 Task: Add Aura Bora Cactus Rose, Herbal Sparkling Water to the cart.
Action: Mouse pressed left at (25, 91)
Screenshot: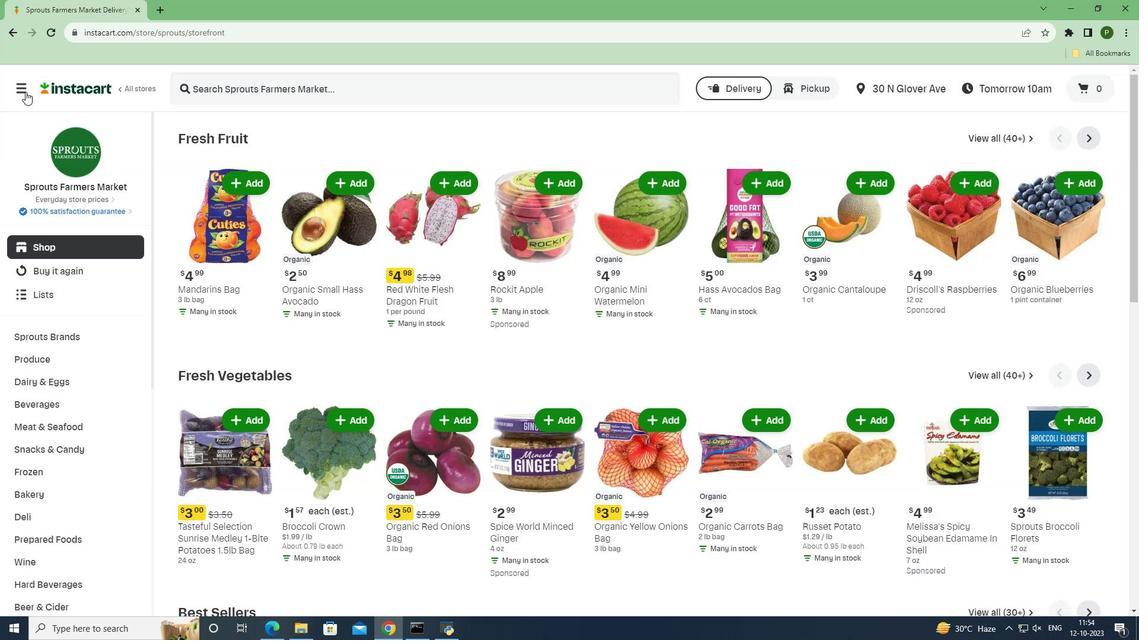 
Action: Mouse moved to (84, 316)
Screenshot: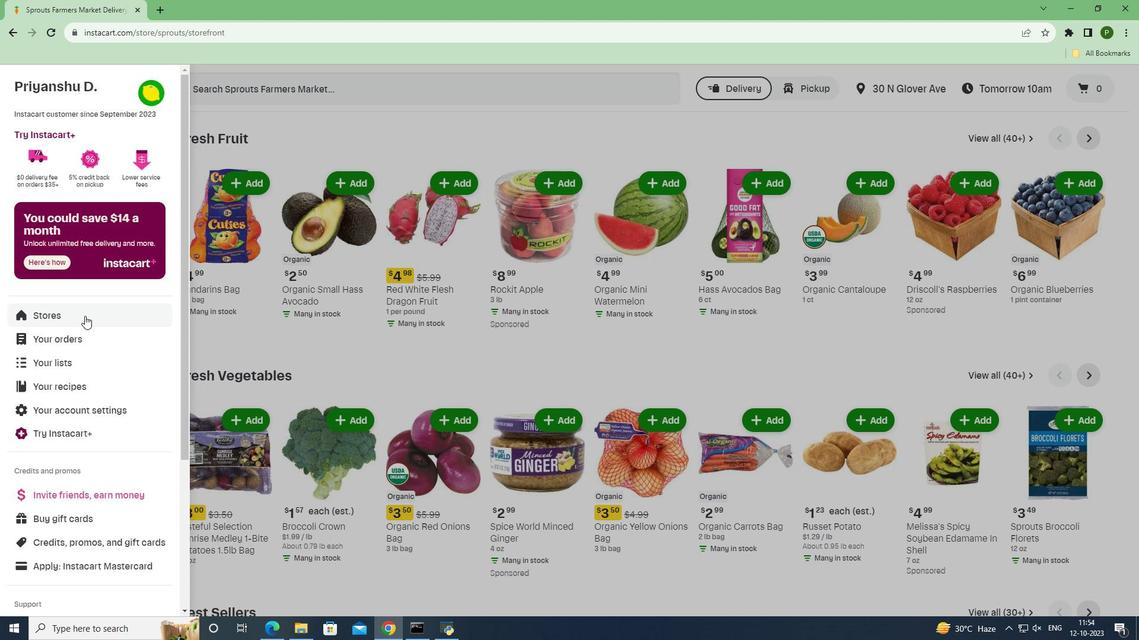 
Action: Mouse pressed left at (84, 316)
Screenshot: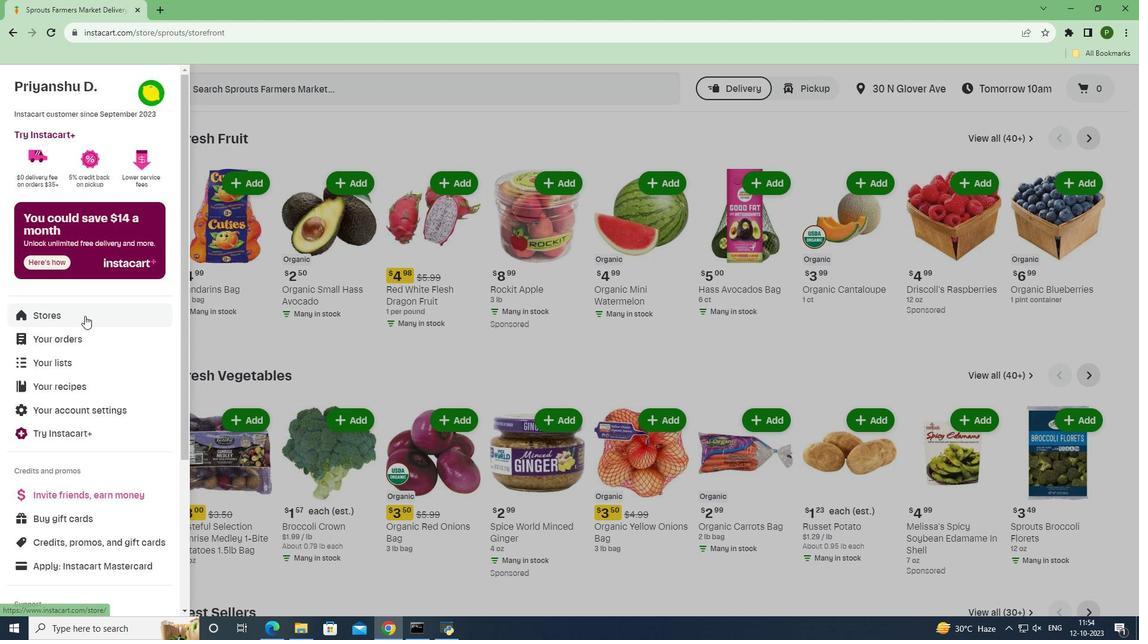 
Action: Mouse moved to (256, 131)
Screenshot: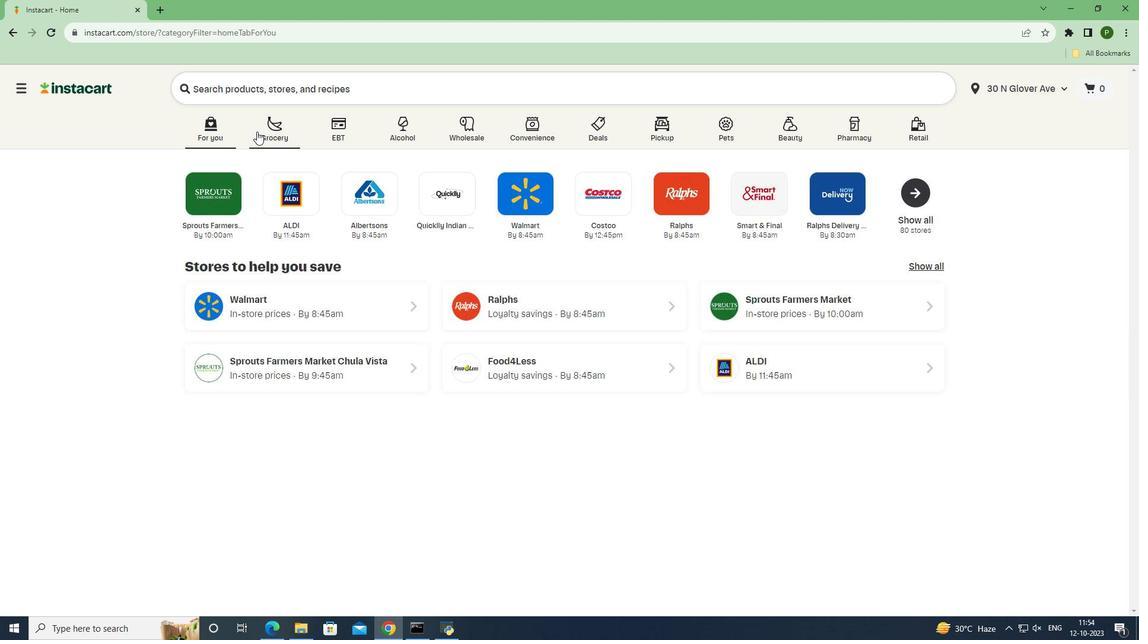 
Action: Mouse pressed left at (256, 131)
Screenshot: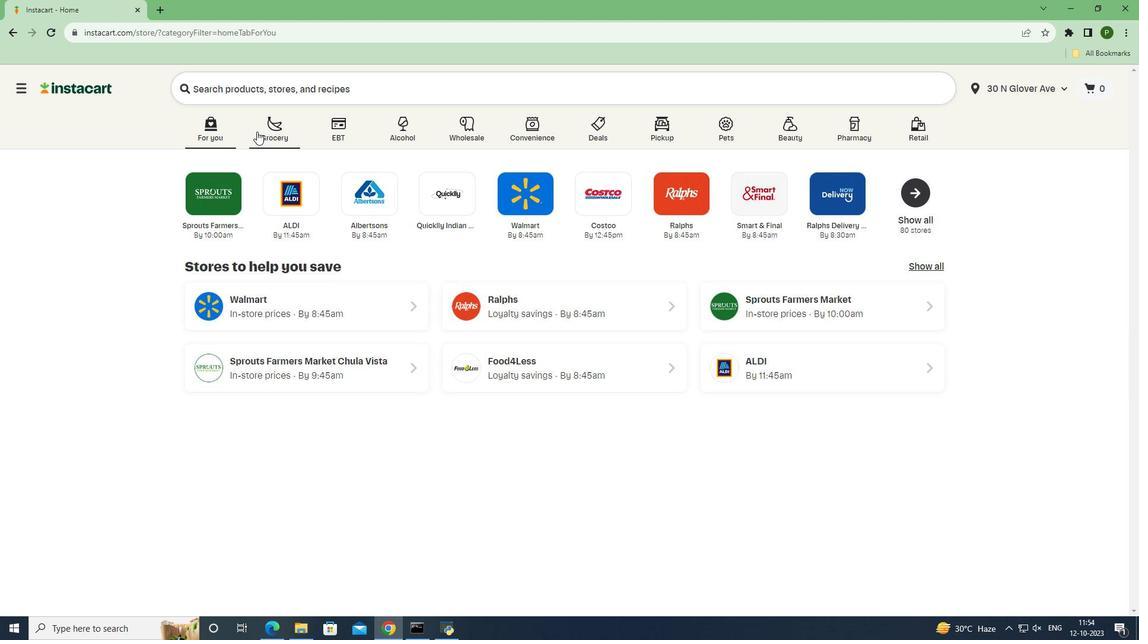 
Action: Mouse moved to (481, 264)
Screenshot: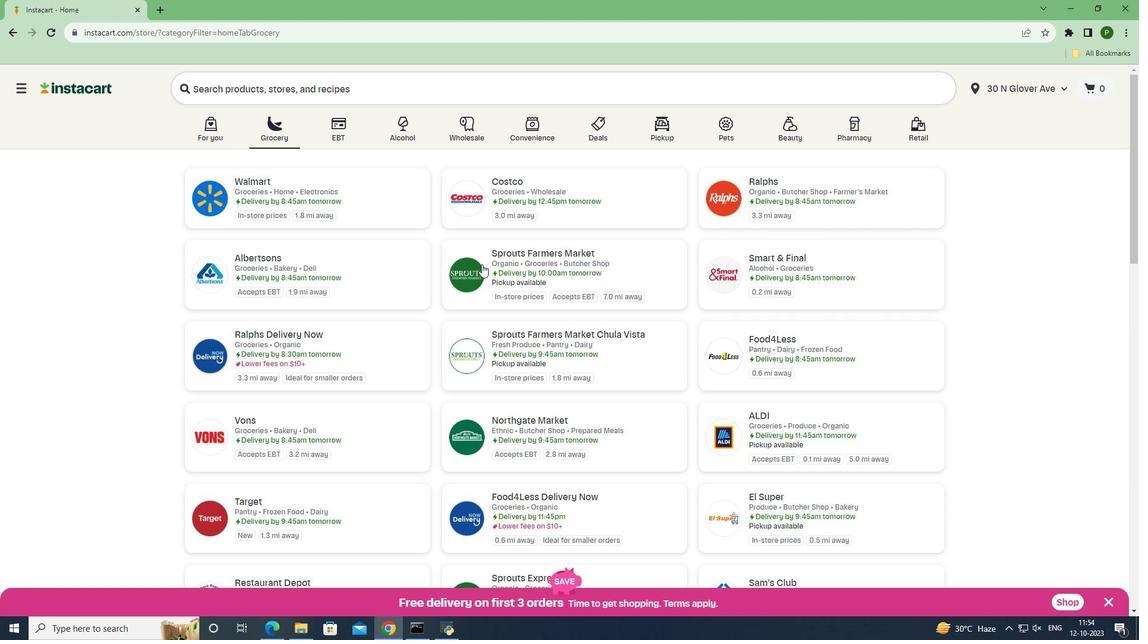 
Action: Mouse pressed left at (481, 264)
Screenshot: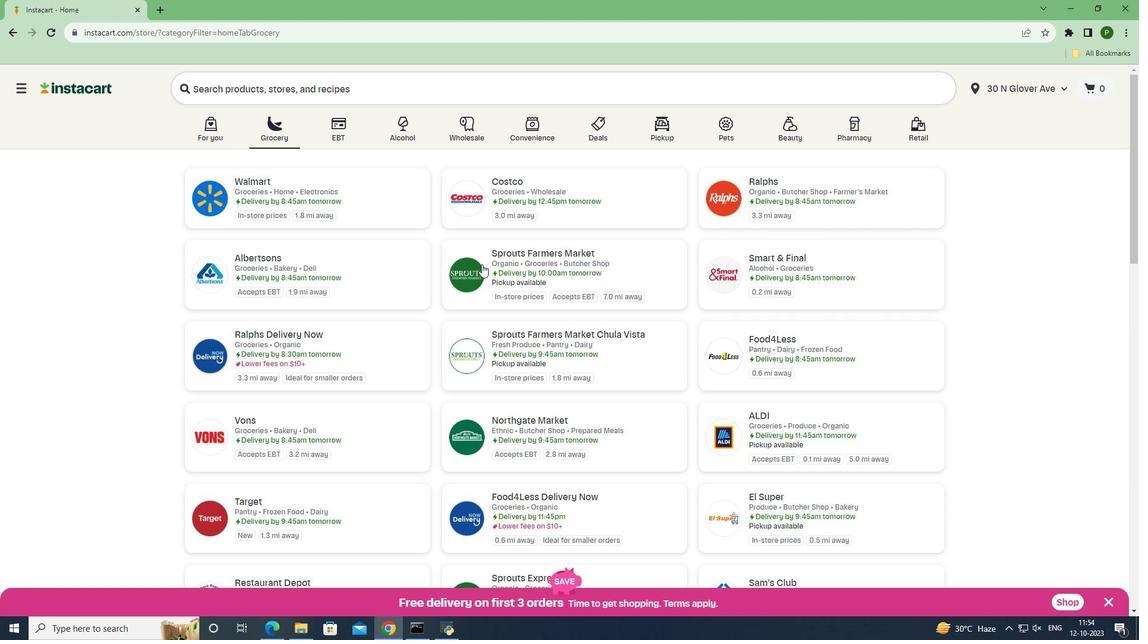
Action: Mouse moved to (83, 409)
Screenshot: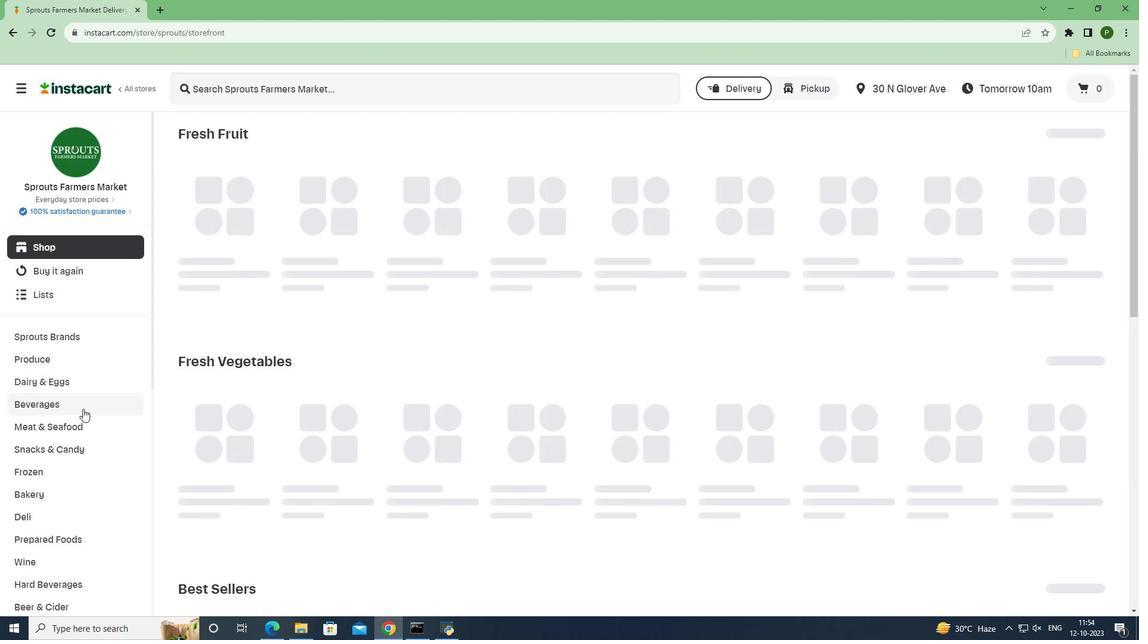 
Action: Mouse pressed left at (83, 409)
Screenshot: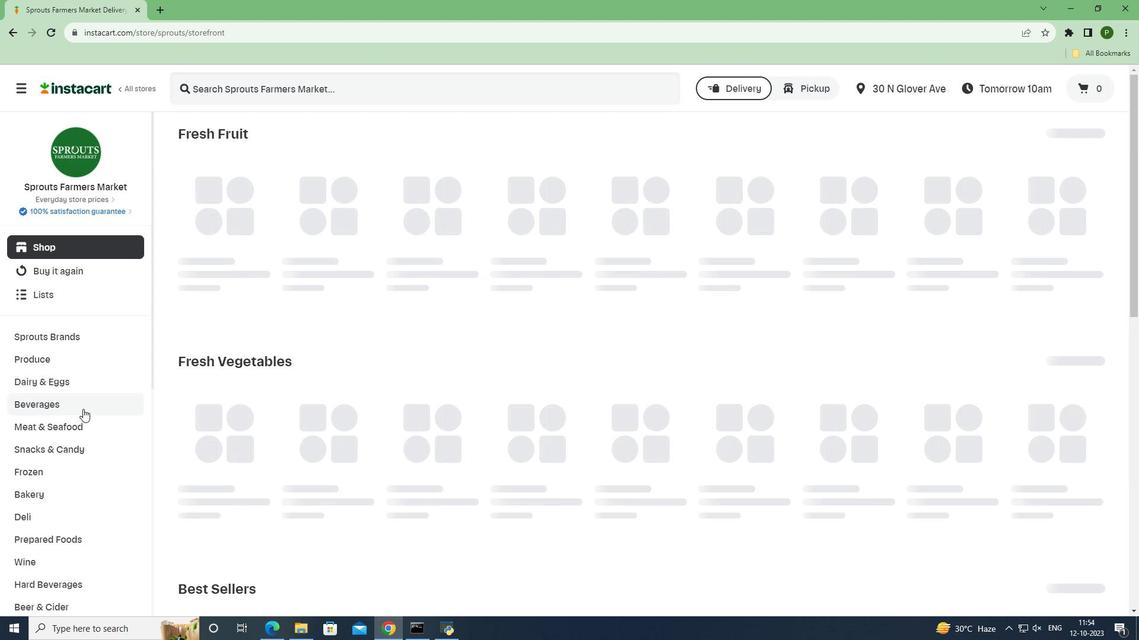 
Action: Mouse moved to (522, 164)
Screenshot: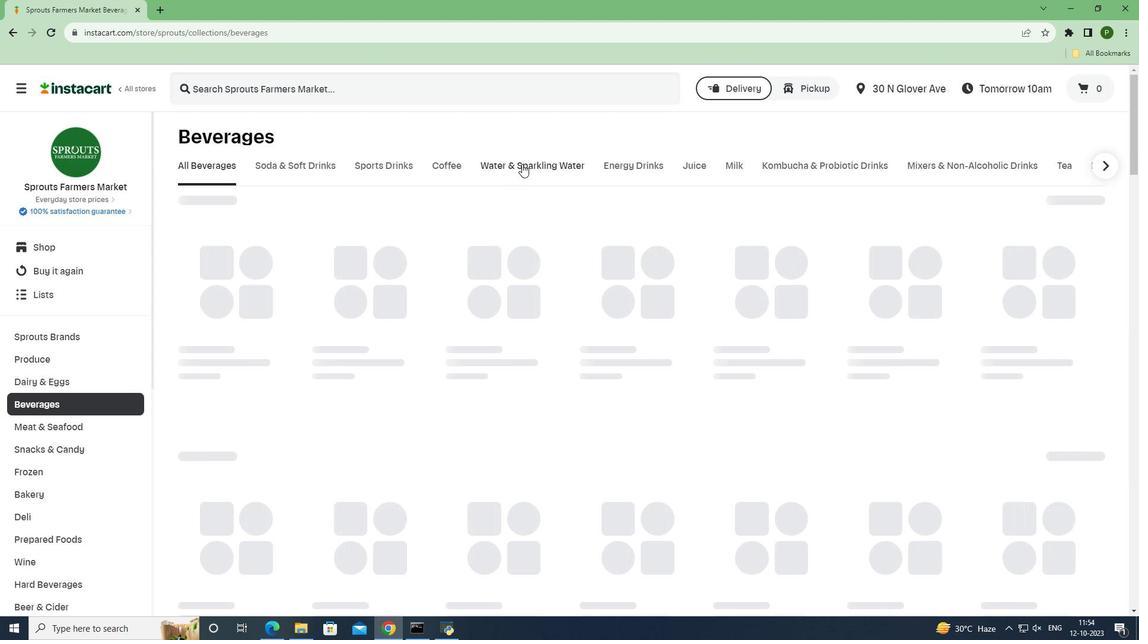 
Action: Mouse pressed left at (522, 164)
Screenshot: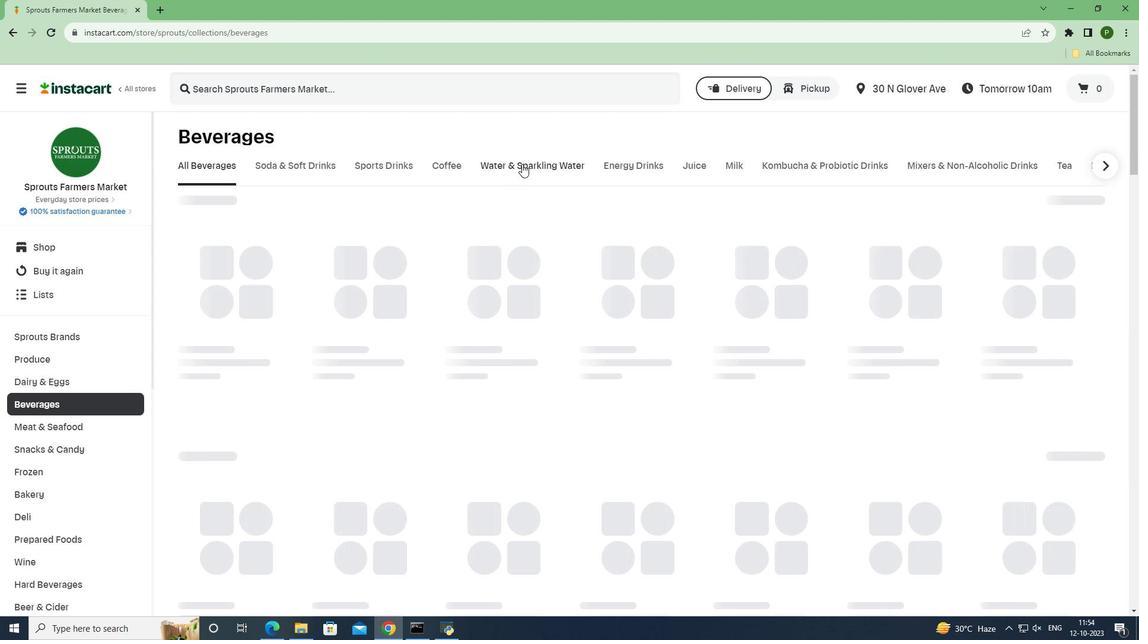 
Action: Mouse moved to (374, 89)
Screenshot: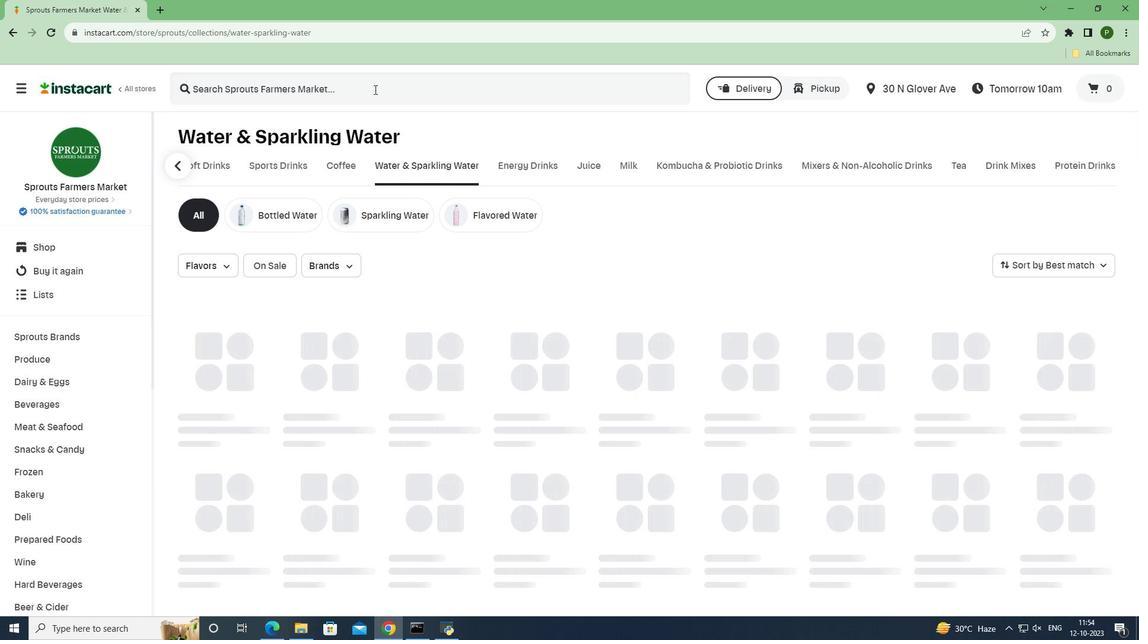 
Action: Mouse pressed left at (374, 89)
Screenshot: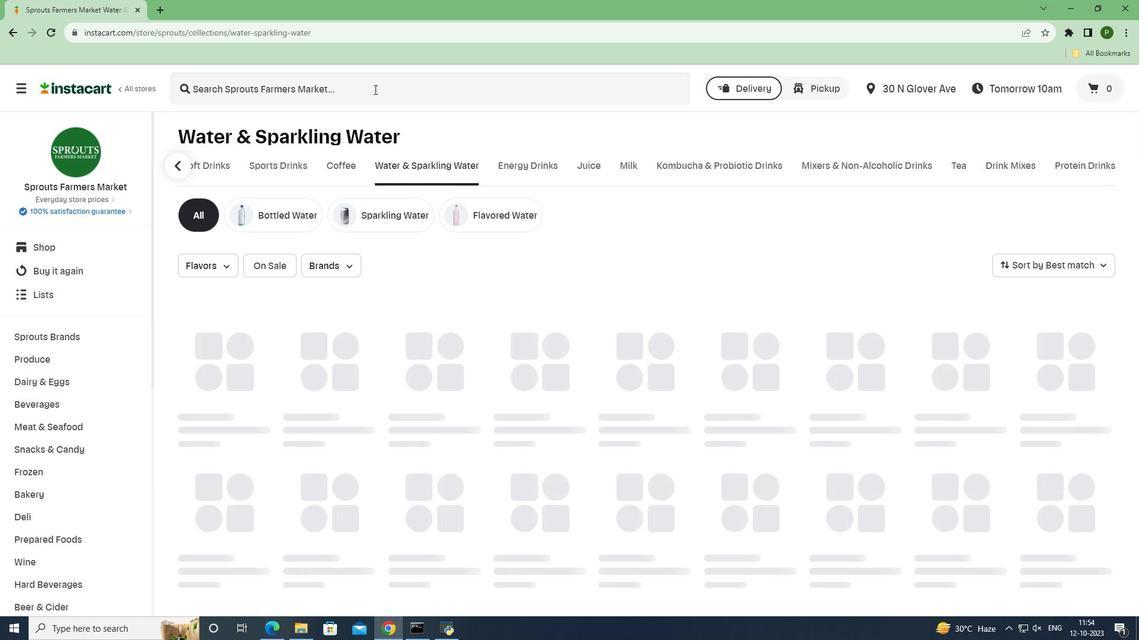 
Action: Key pressed <Key.caps_lock>A<Key.caps_lock>ura<Key.space><Key.caps_lock>B<Key.caps_lock>ora<Key.space><Key.caps_lock>C<Key.caps_lock>actus<Key.space><Key.caps_lock>R<Key.caps_lock>ose,<Key.space><Key.caps_lock>H<Key.caps_lock>erbal<Key.space><Key.caps_lock>S<Key.caps_lock>parkling<Key.space><Key.caps_lock>W<Key.caps_lock>ater<Key.space><Key.enter>
Screenshot: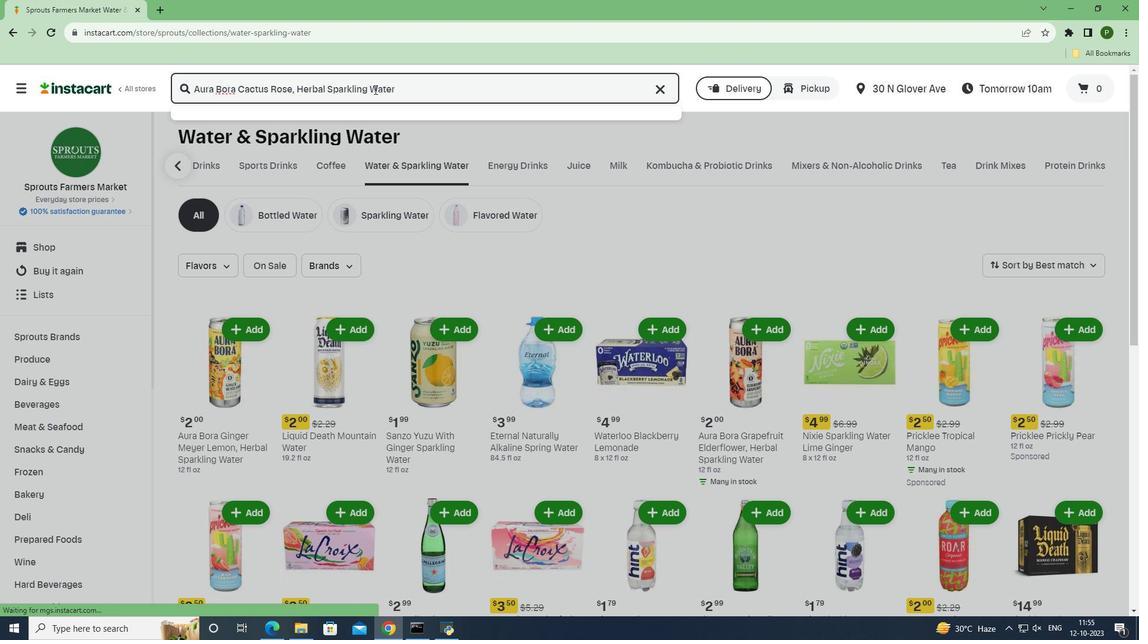 
Action: Mouse moved to (328, 225)
Screenshot: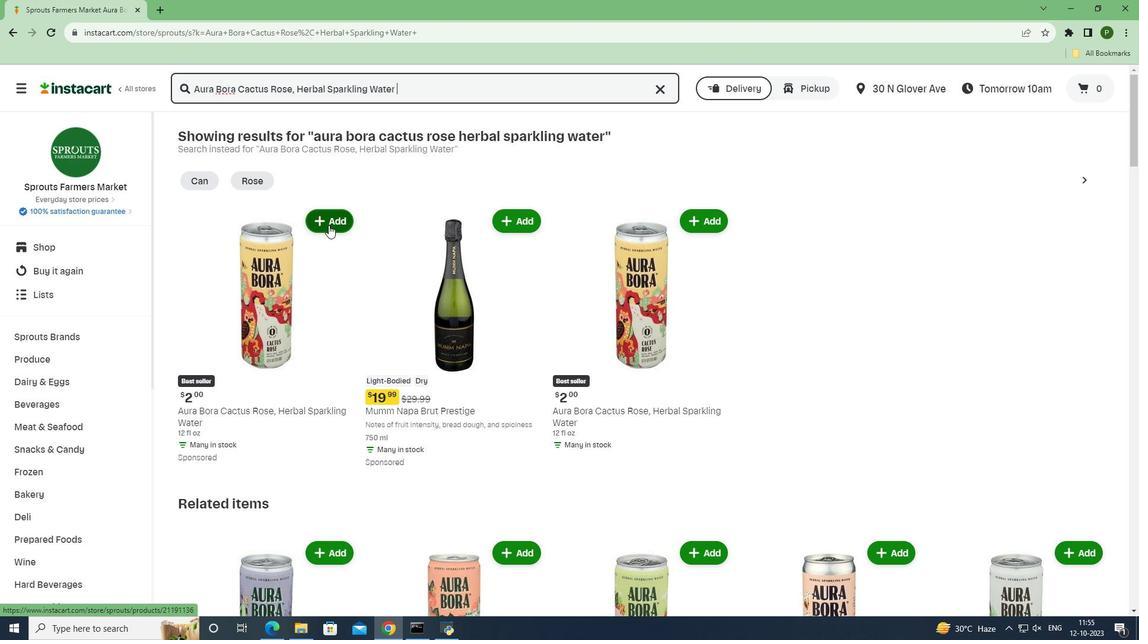 
Action: Mouse pressed left at (328, 225)
Screenshot: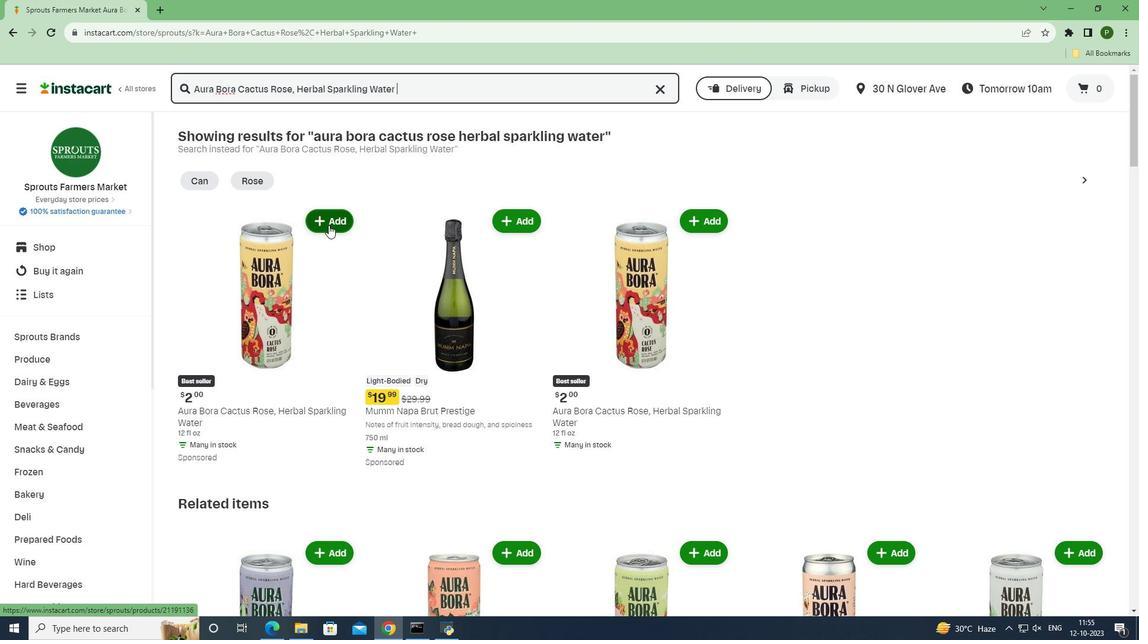 
Action: Mouse moved to (365, 292)
Screenshot: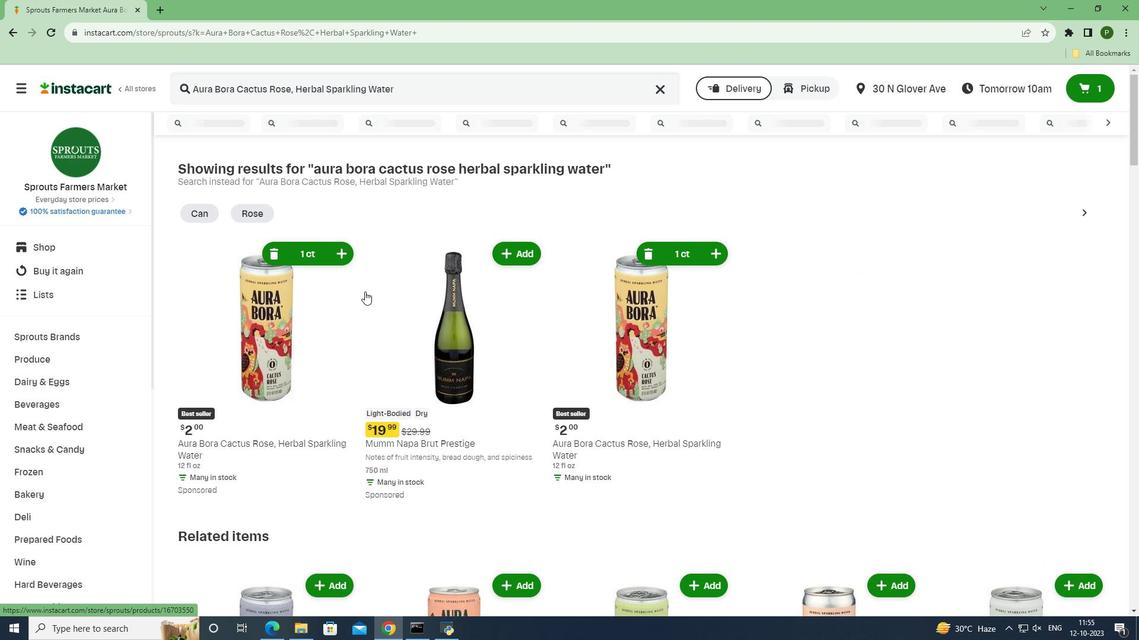 
